 Task: Sort the products in the category "Cider" by price (highest first).
Action: Mouse moved to (687, 240)
Screenshot: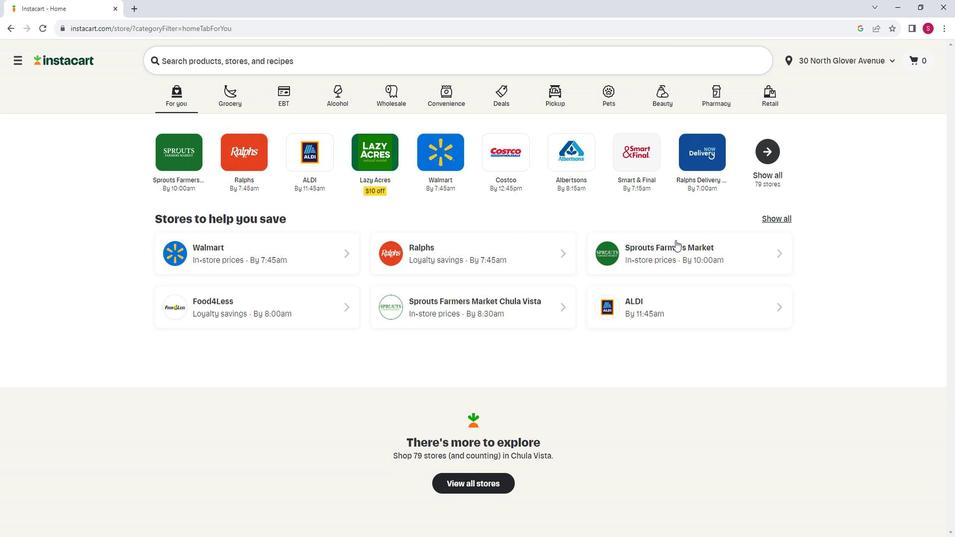
Action: Mouse pressed left at (687, 240)
Screenshot: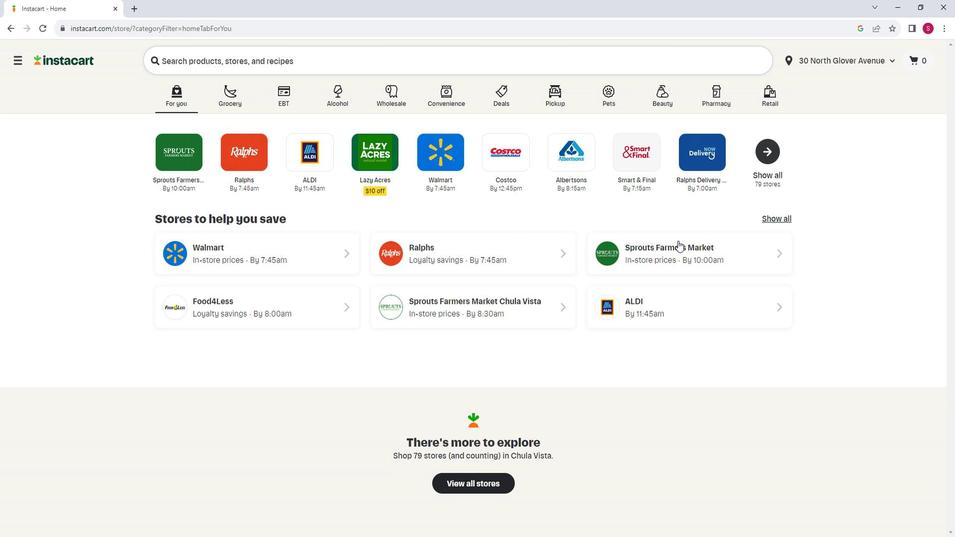 
Action: Mouse moved to (54, 312)
Screenshot: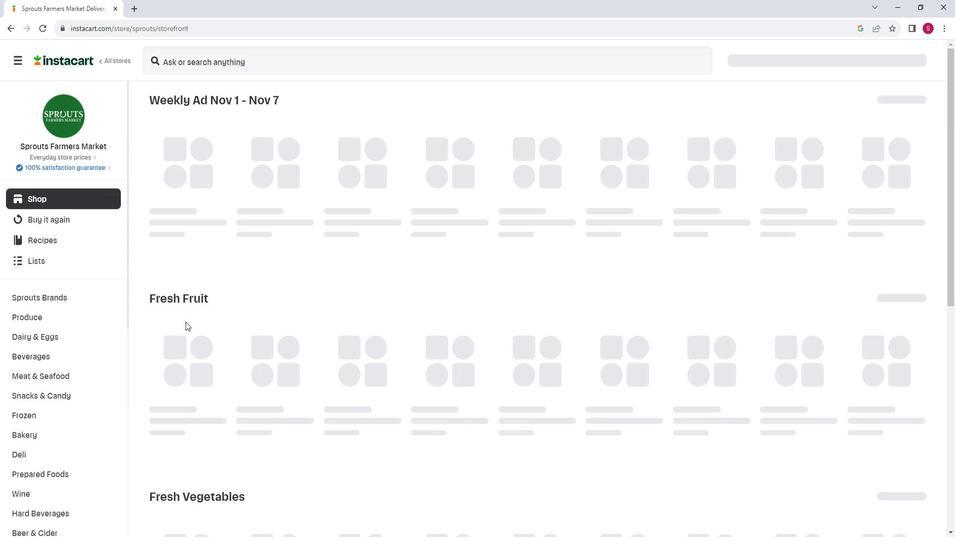 
Action: Mouse scrolled (54, 312) with delta (0, 0)
Screenshot: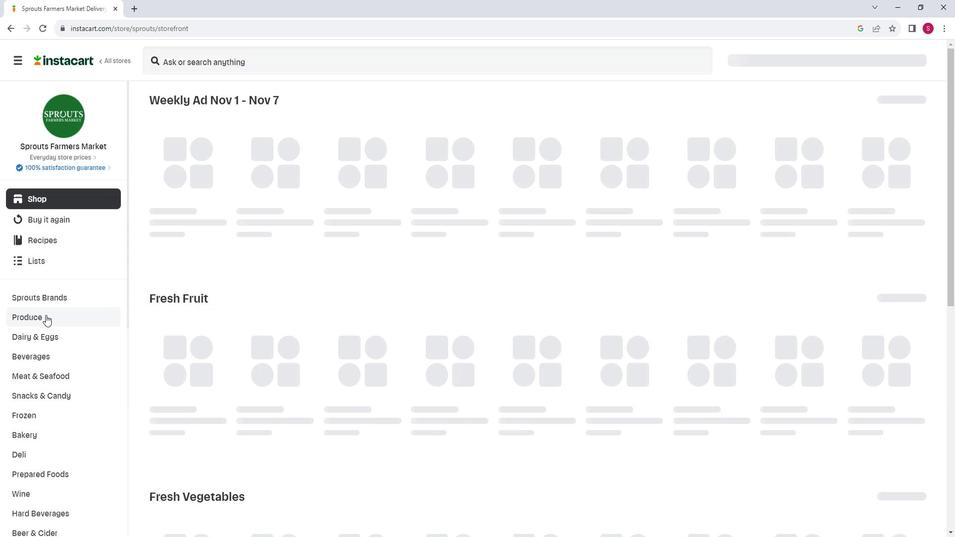 
Action: Mouse moved to (60, 475)
Screenshot: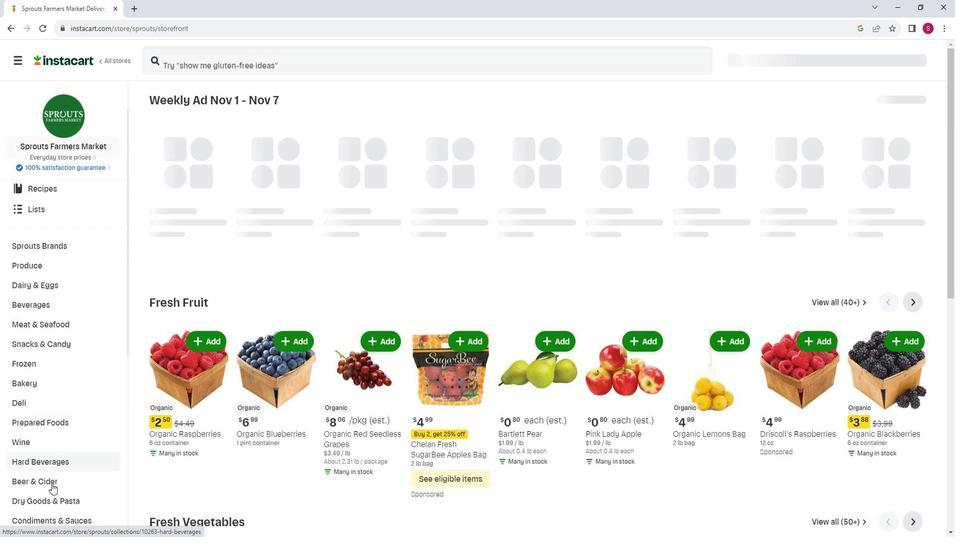 
Action: Mouse pressed left at (60, 475)
Screenshot: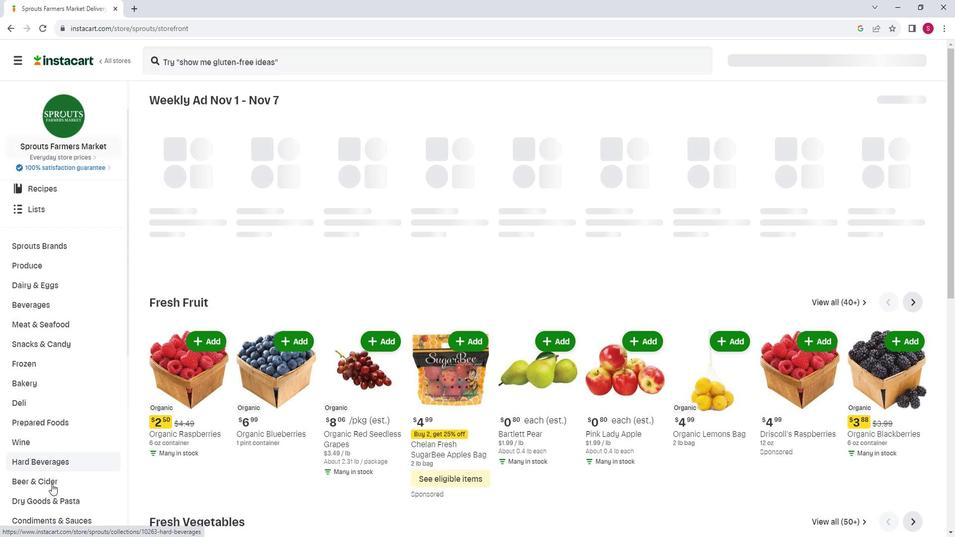 
Action: Mouse moved to (383, 134)
Screenshot: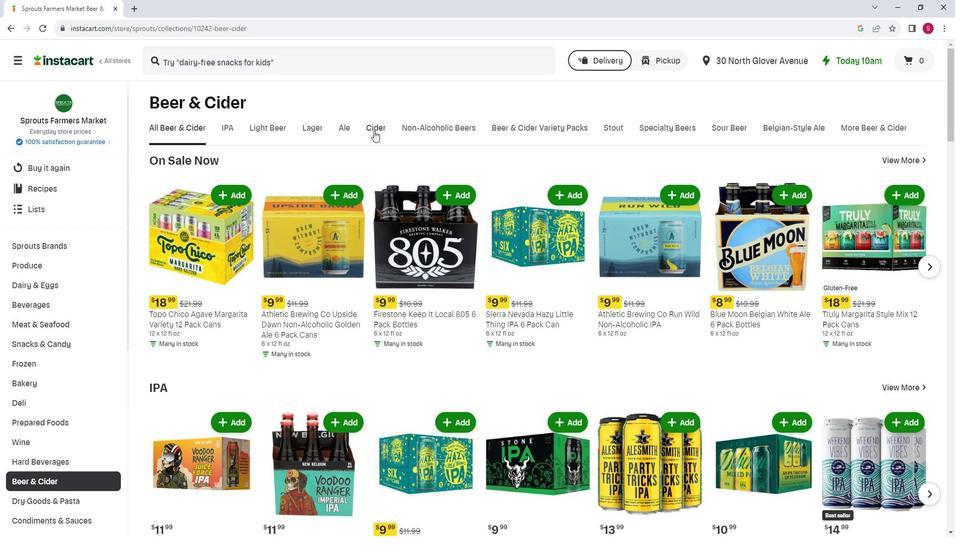 
Action: Mouse pressed left at (383, 134)
Screenshot: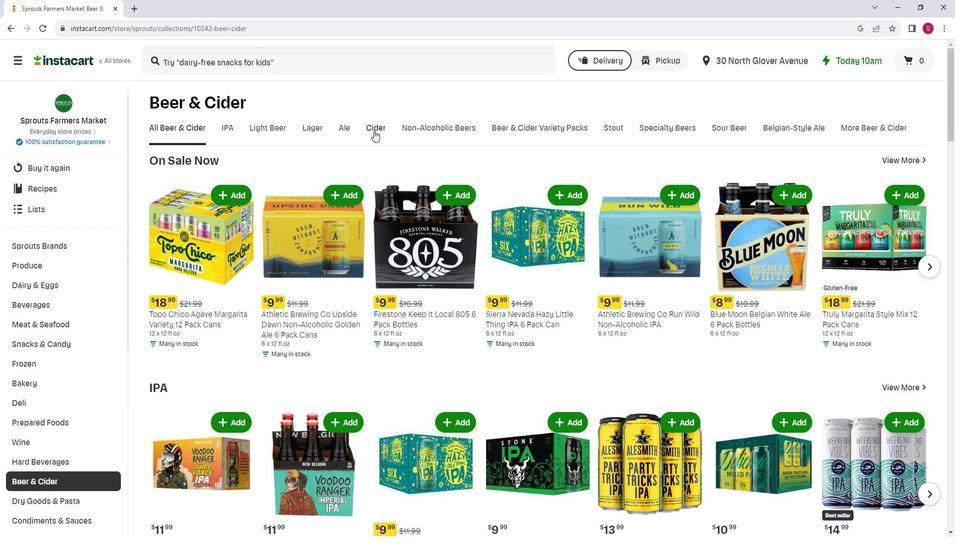 
Action: Mouse moved to (908, 163)
Screenshot: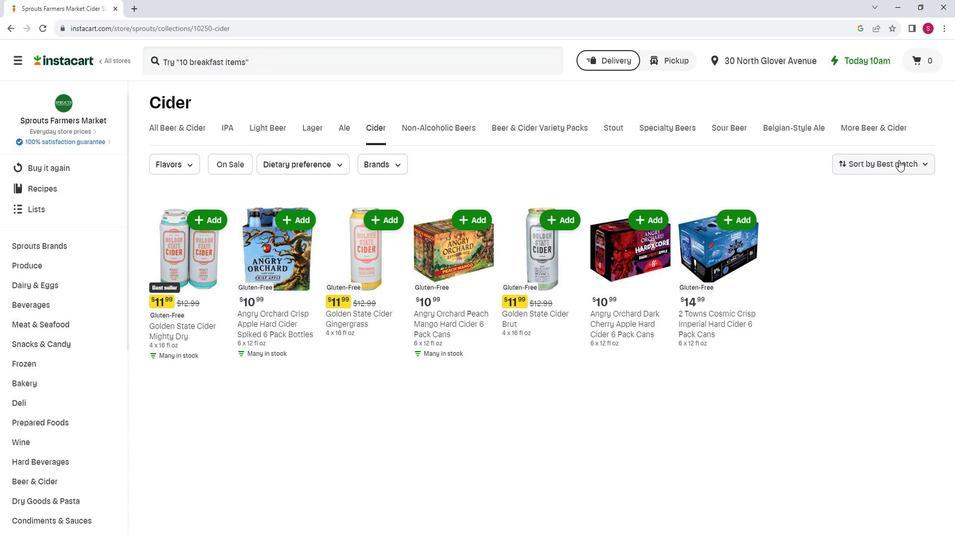 
Action: Mouse pressed left at (908, 163)
Screenshot: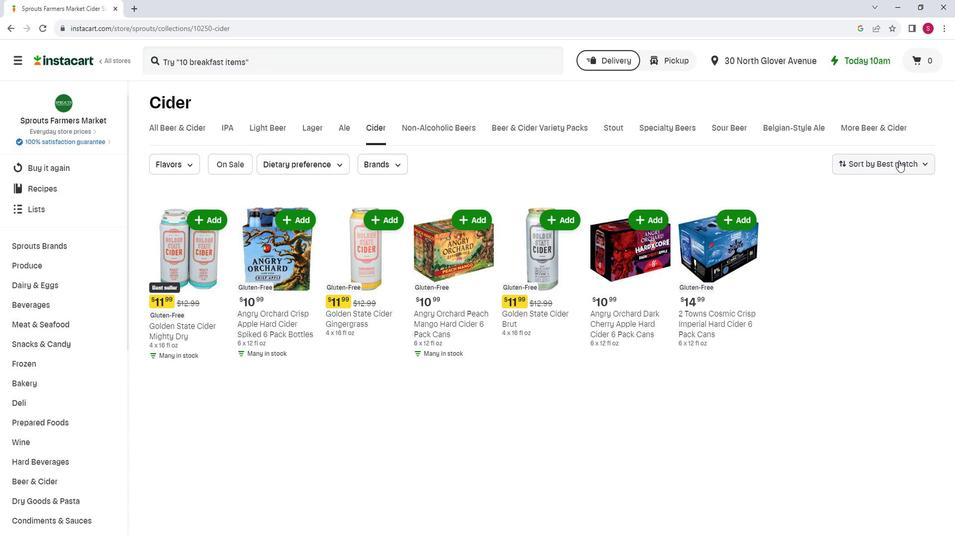 
Action: Mouse moved to (889, 240)
Screenshot: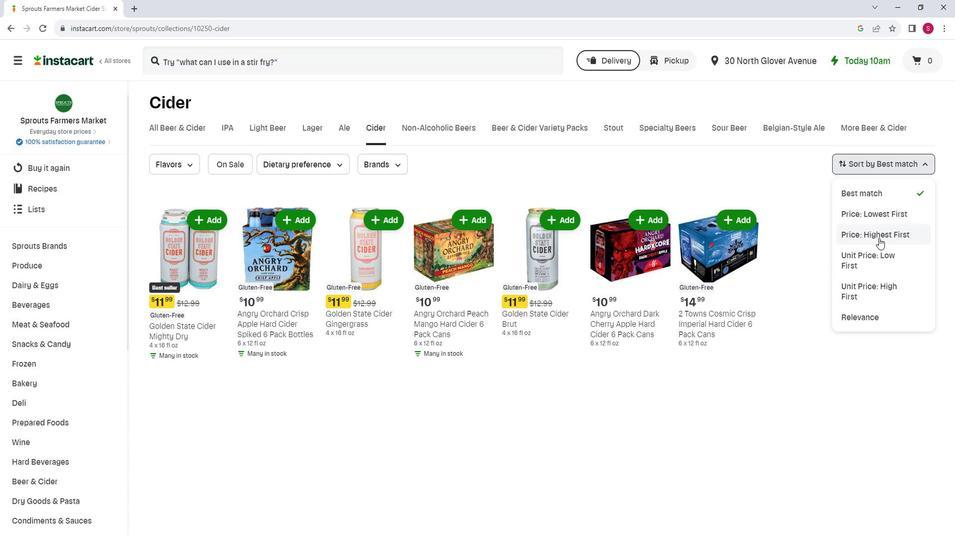 
Action: Mouse pressed left at (889, 240)
Screenshot: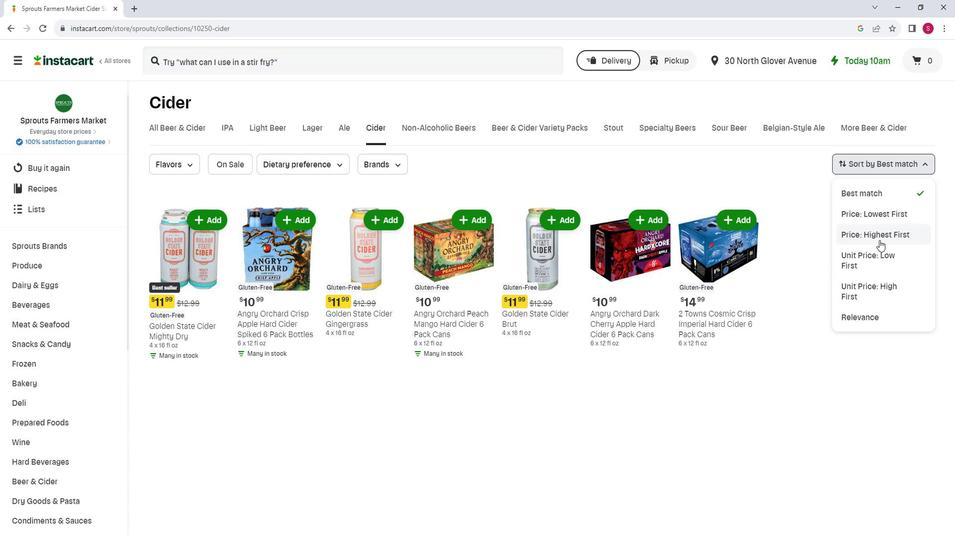 
Action: Mouse moved to (512, 177)
Screenshot: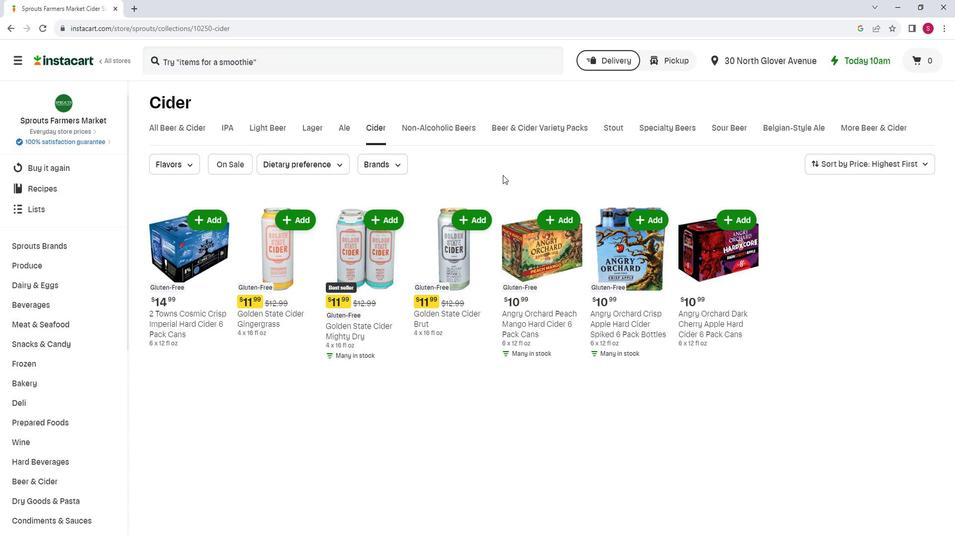 
